 Task: Add the task  Implement multi-factor authentication for user login to the section Agile Accelerators in the project ActivaPro and add a Due Date to the respective task as 2024/01/28
Action: Mouse moved to (50, 265)
Screenshot: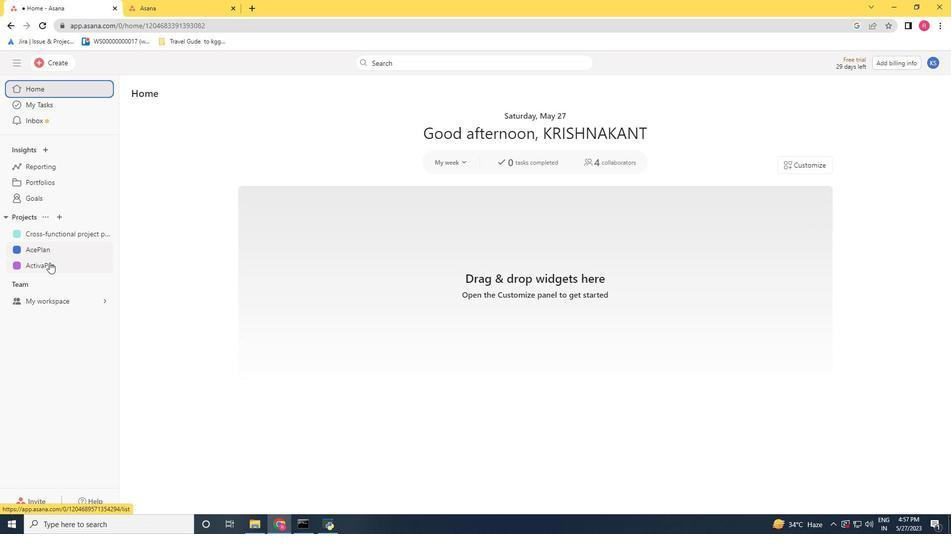
Action: Mouse pressed left at (50, 265)
Screenshot: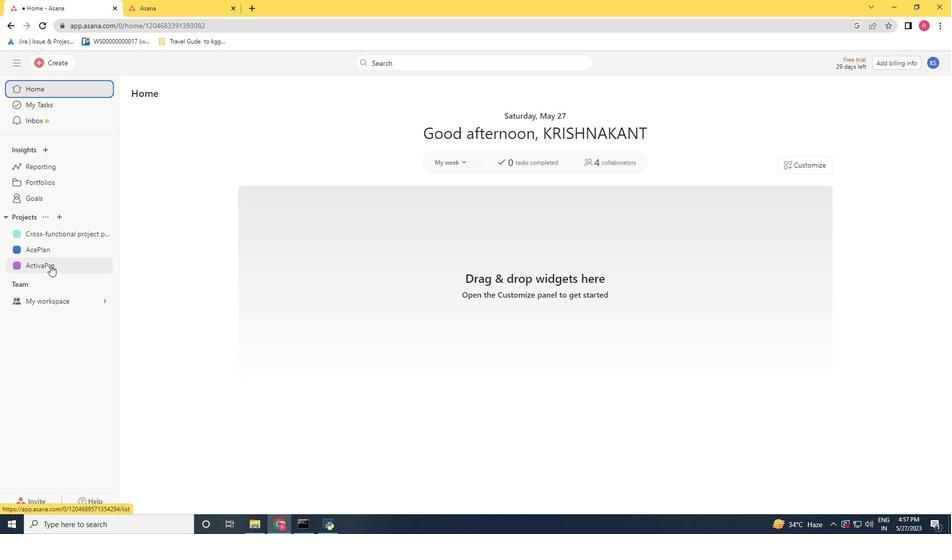 
Action: Mouse moved to (313, 308)
Screenshot: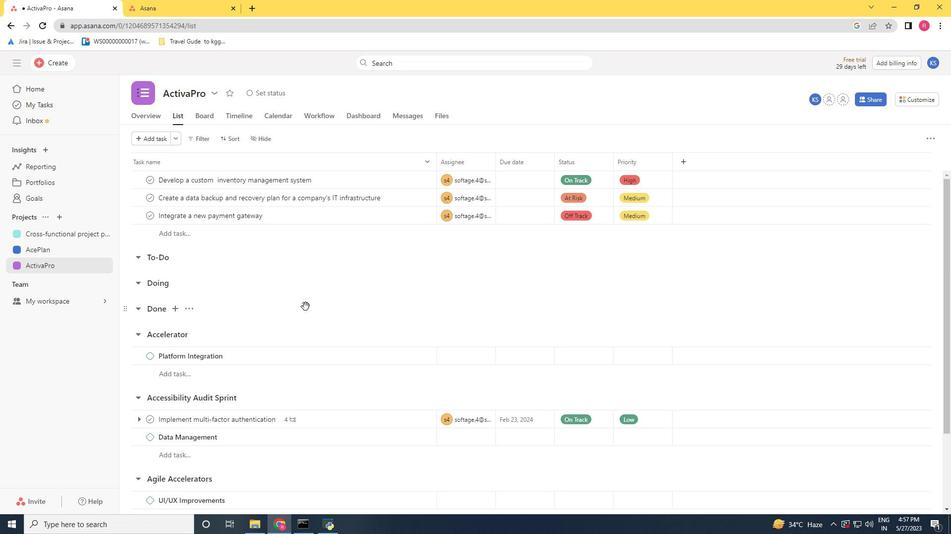 
Action: Mouse scrolled (313, 308) with delta (0, 0)
Screenshot: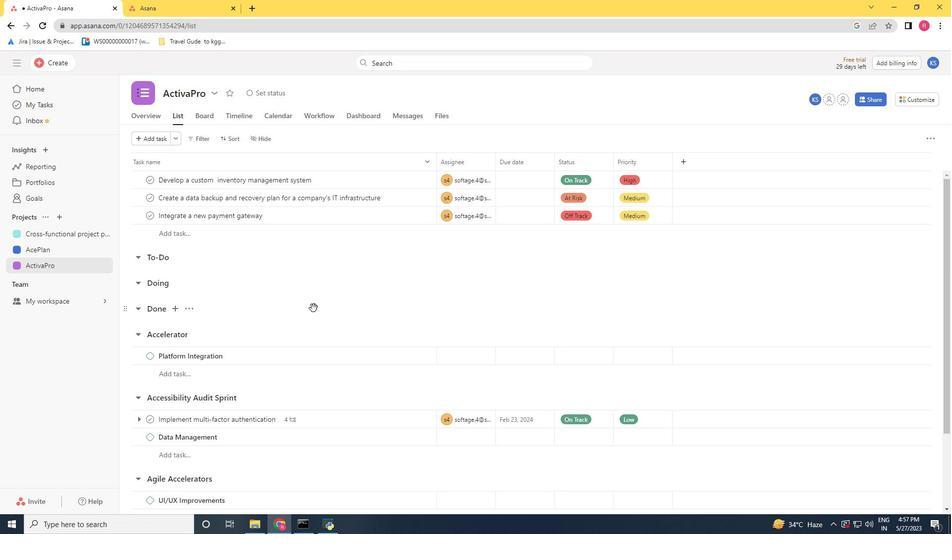 
Action: Mouse scrolled (313, 308) with delta (0, 0)
Screenshot: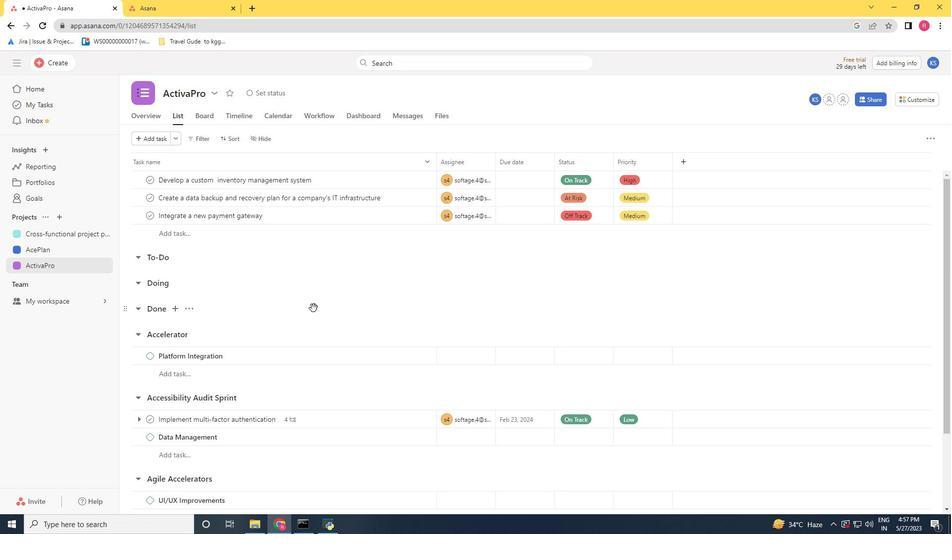 
Action: Mouse scrolled (313, 308) with delta (0, 0)
Screenshot: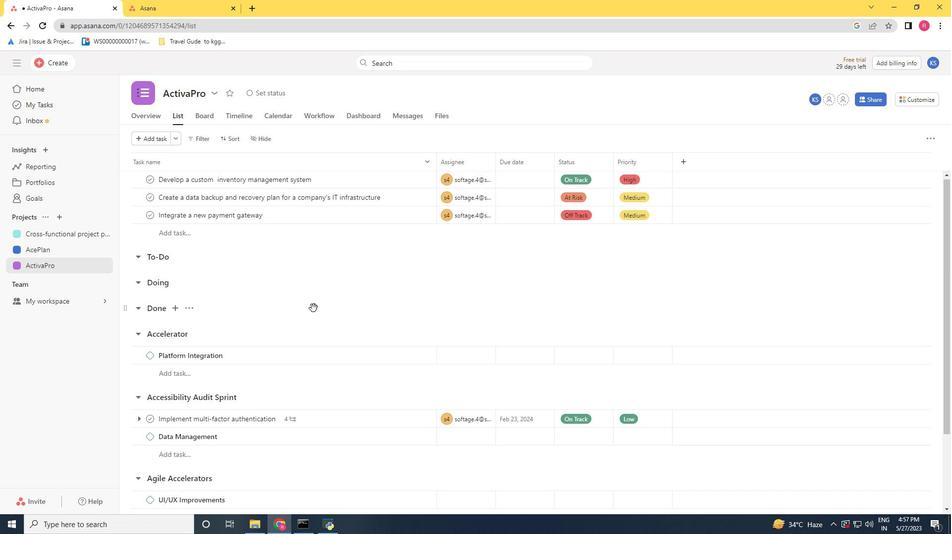 
Action: Mouse scrolled (313, 308) with delta (0, 0)
Screenshot: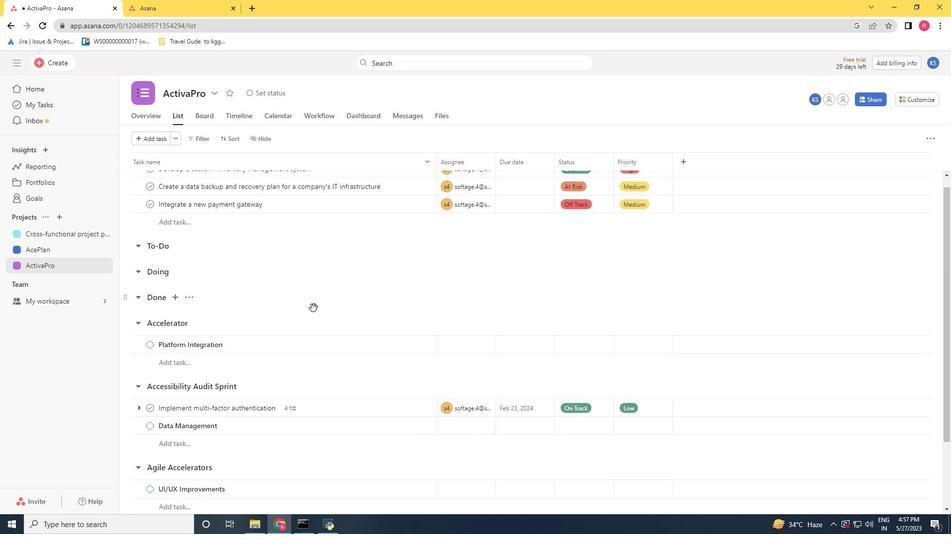 
Action: Mouse moved to (374, 323)
Screenshot: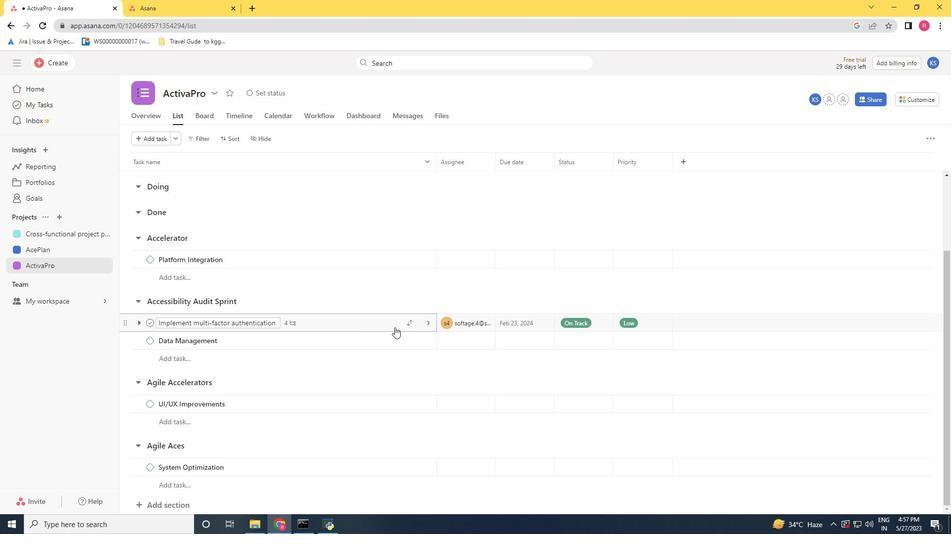 
Action: Mouse pressed right at (374, 323)
Screenshot: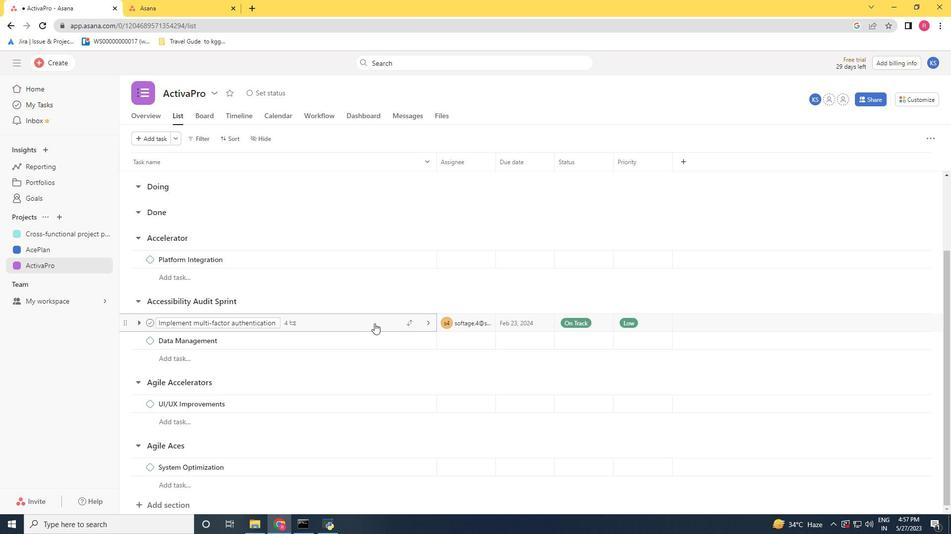 
Action: Mouse moved to (408, 321)
Screenshot: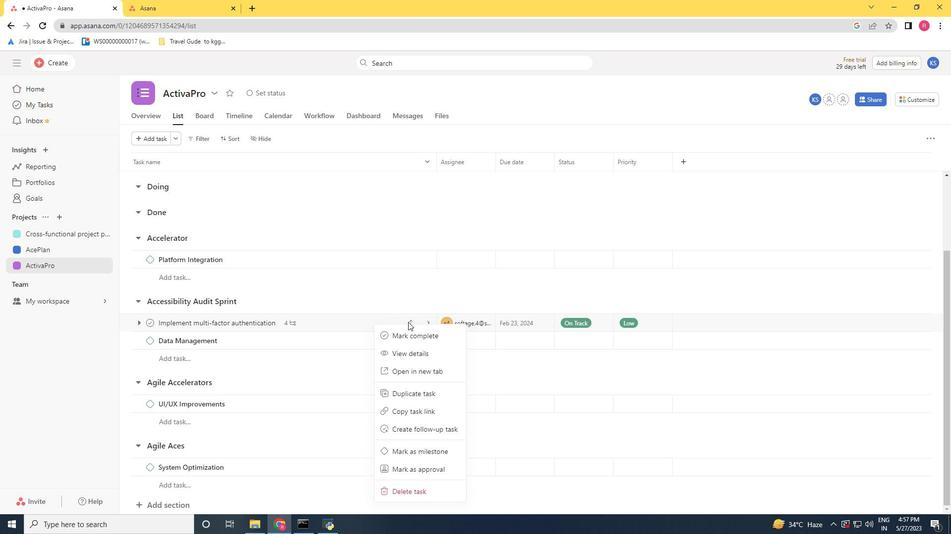
Action: Mouse pressed left at (408, 321)
Screenshot: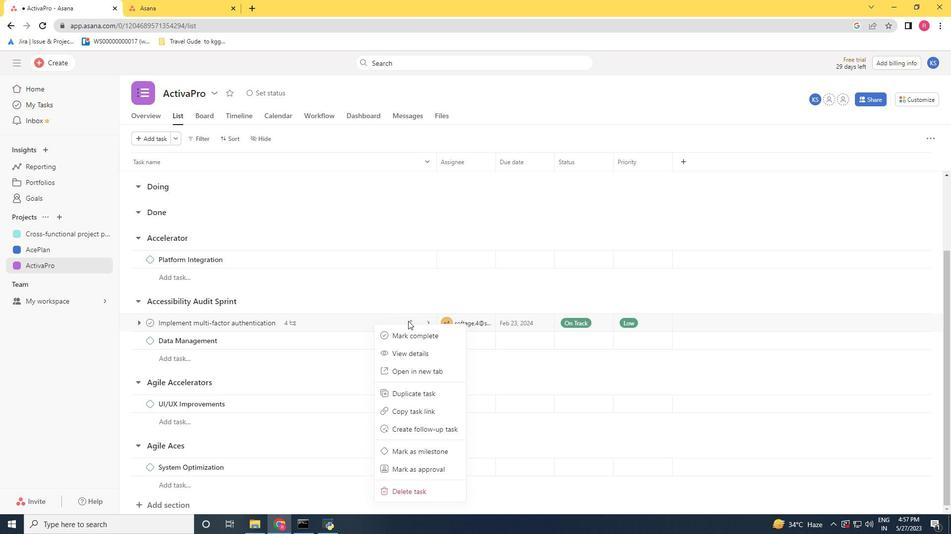 
Action: Mouse moved to (408, 320)
Screenshot: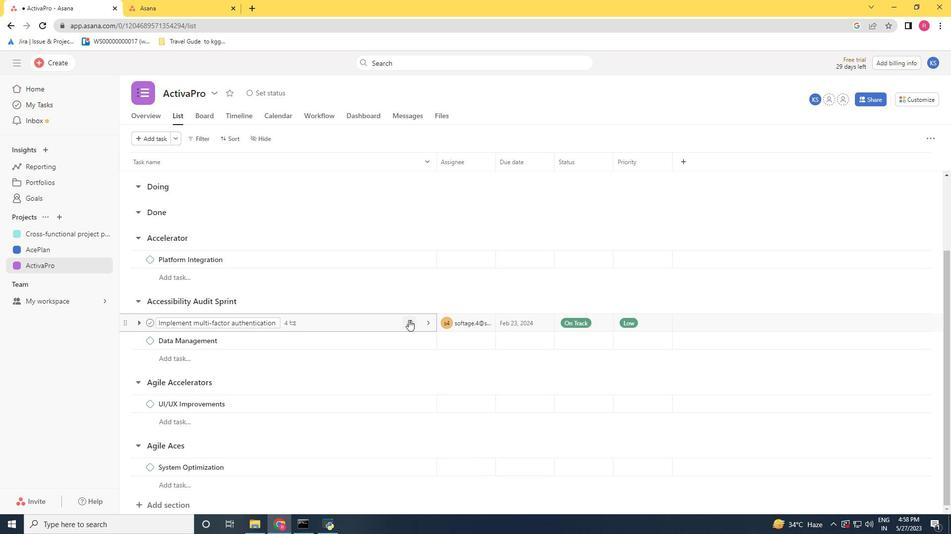 
Action: Mouse pressed left at (408, 320)
Screenshot: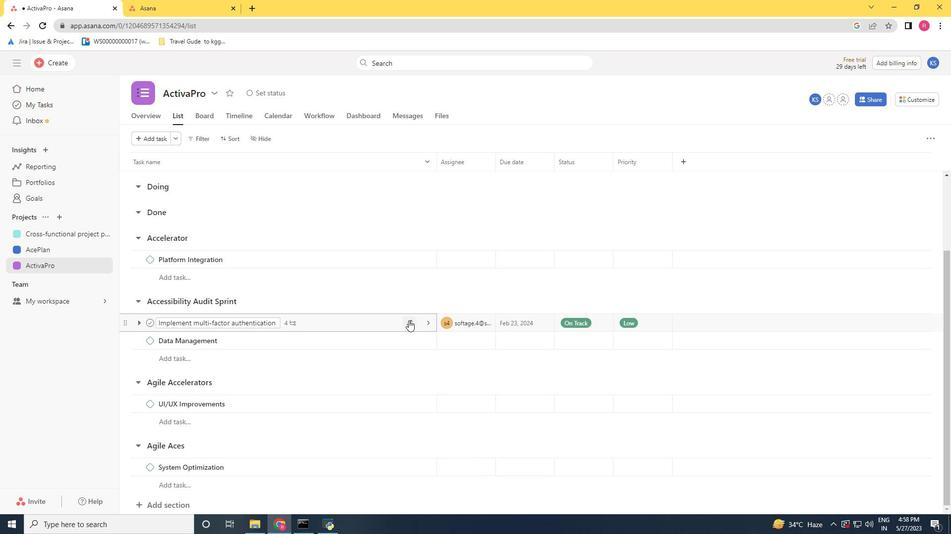 
Action: Mouse moved to (374, 464)
Screenshot: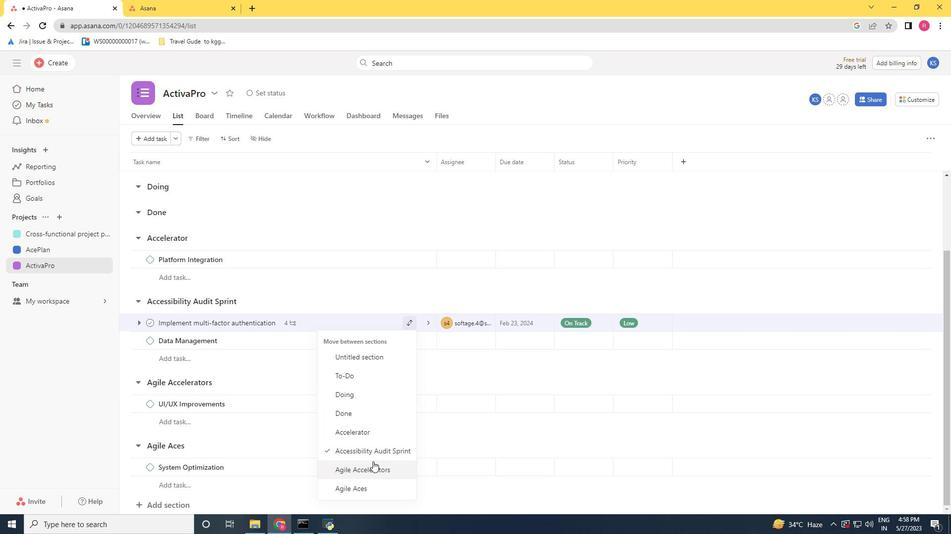 
Action: Mouse pressed left at (374, 464)
Screenshot: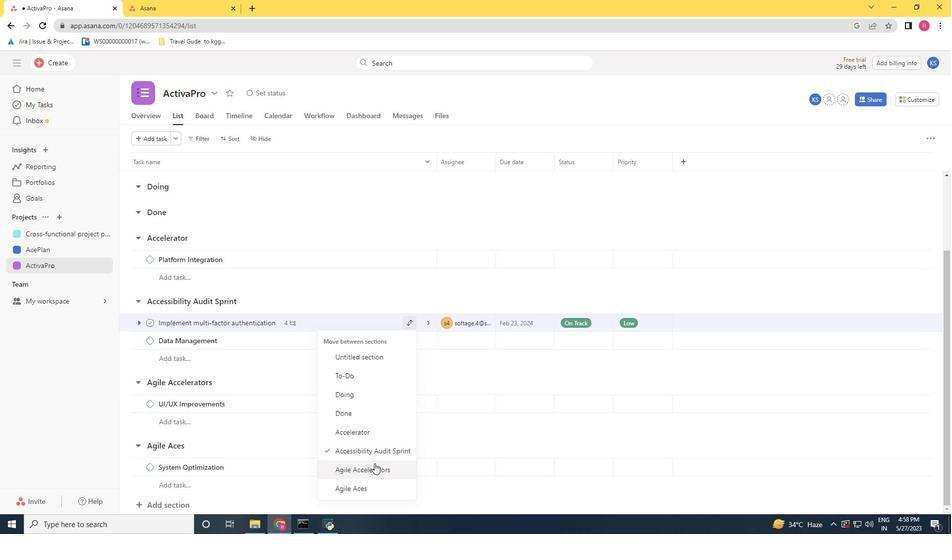 
Action: Mouse moved to (371, 388)
Screenshot: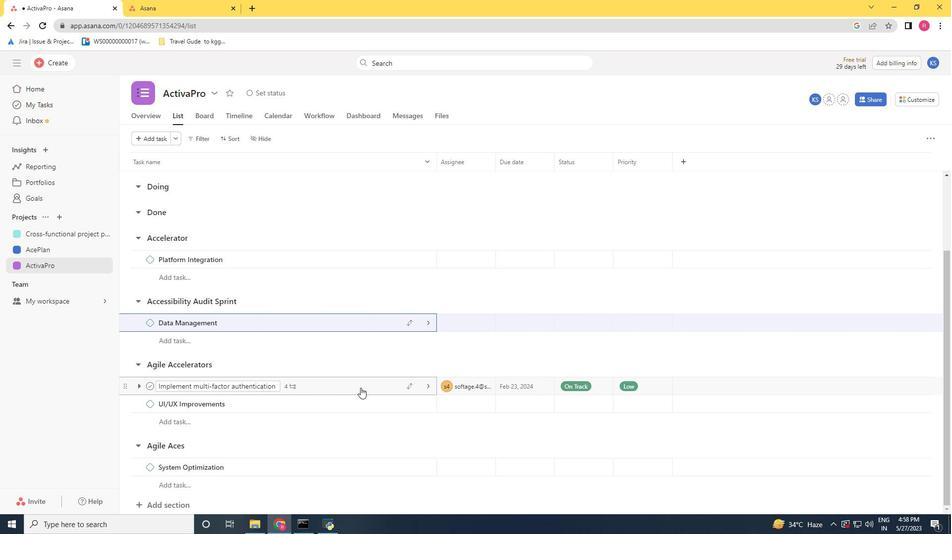 
Action: Mouse pressed left at (371, 388)
Screenshot: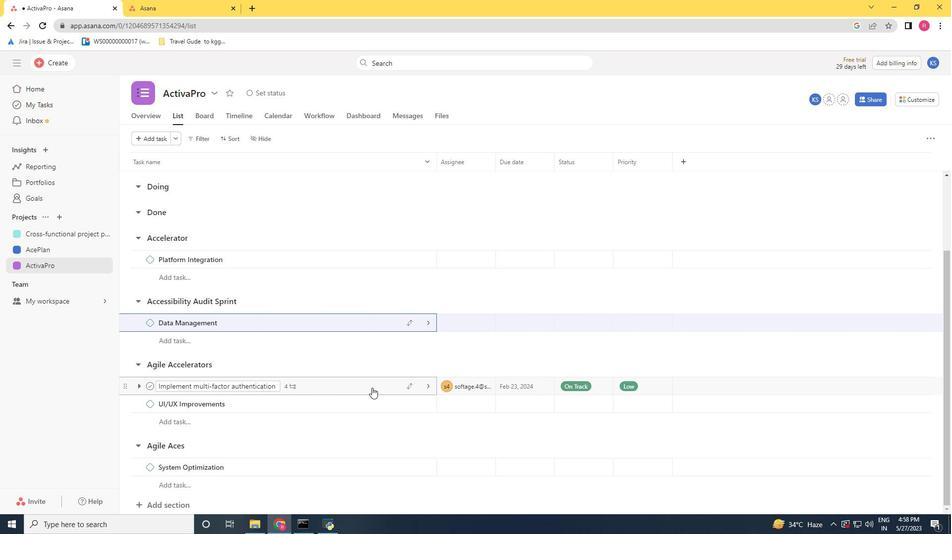 
Action: Mouse moved to (738, 209)
Screenshot: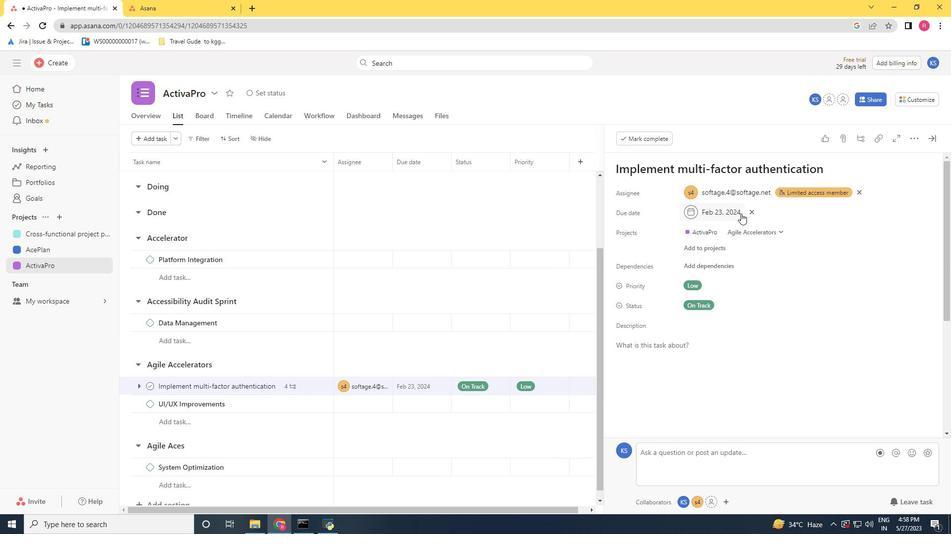 
Action: Mouse pressed left at (738, 209)
Screenshot: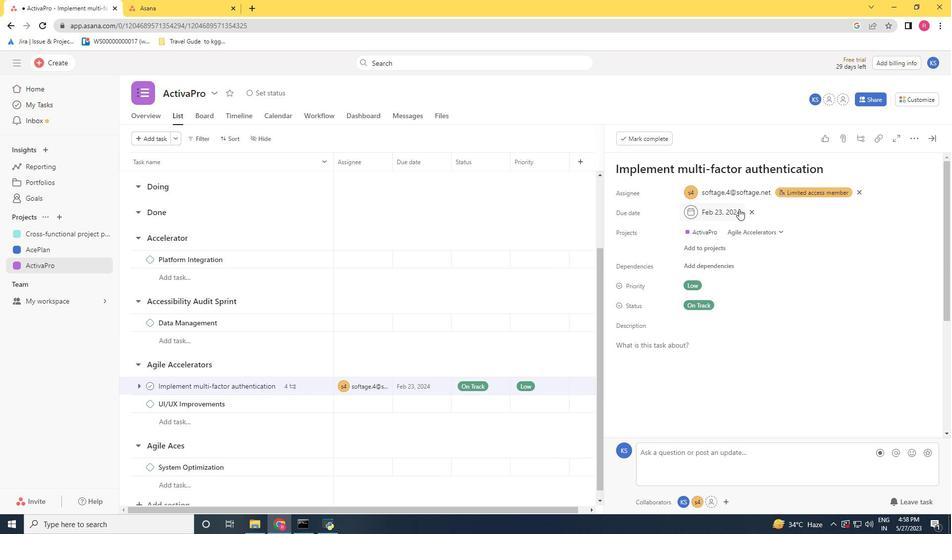 
Action: Mouse moved to (803, 260)
Screenshot: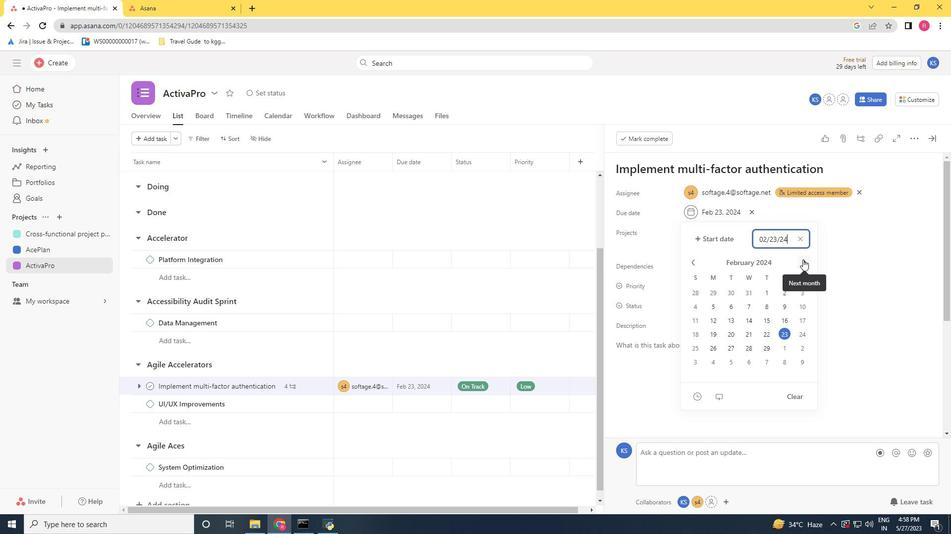 
Action: Mouse pressed left at (803, 260)
Screenshot: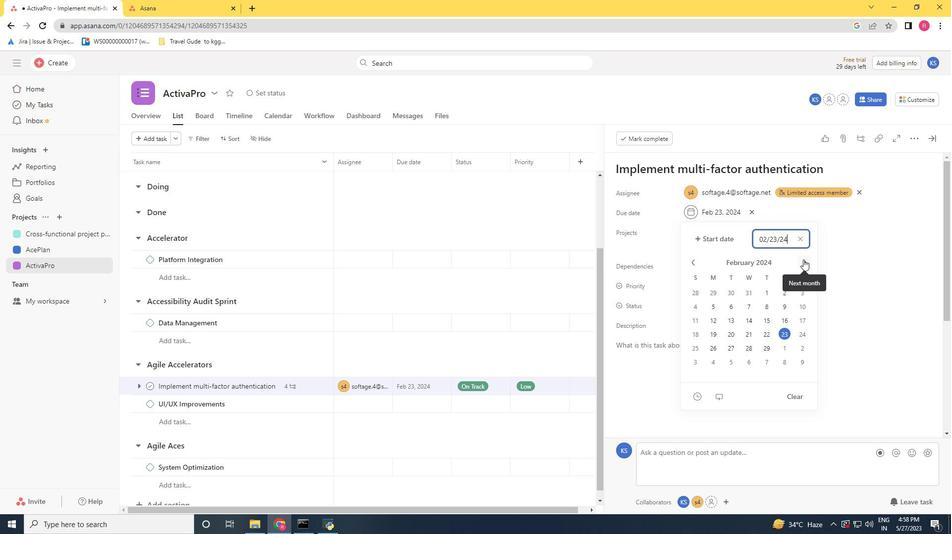 
Action: Mouse moved to (690, 265)
Screenshot: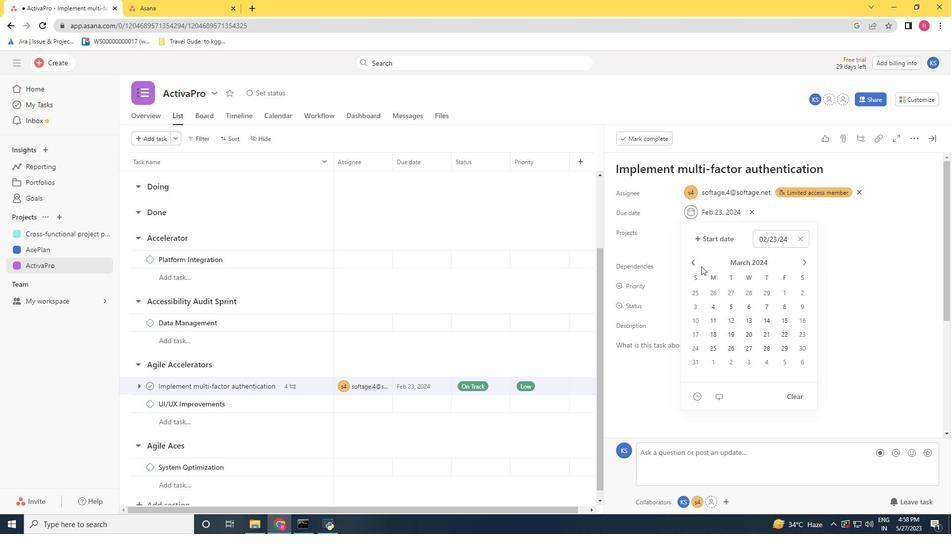 
Action: Mouse pressed left at (690, 265)
Screenshot: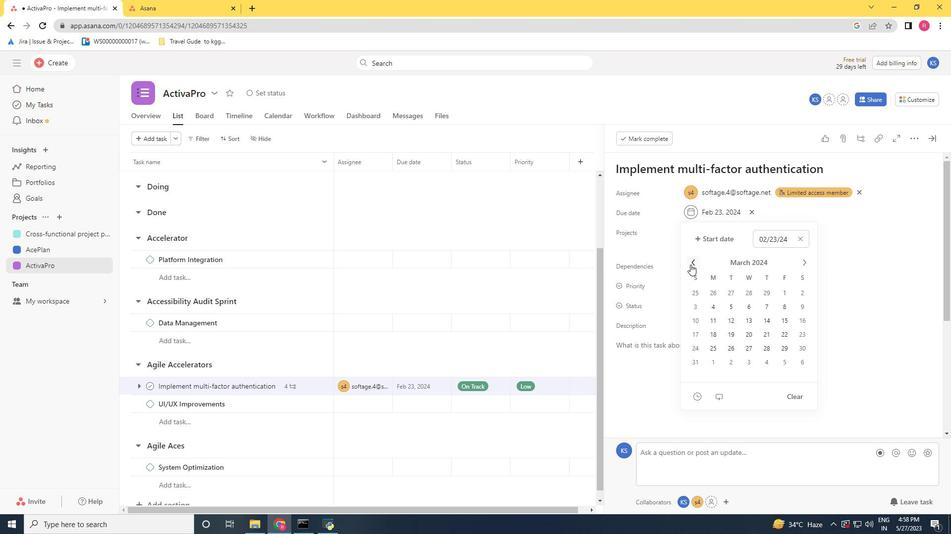 
Action: Mouse pressed left at (690, 265)
Screenshot: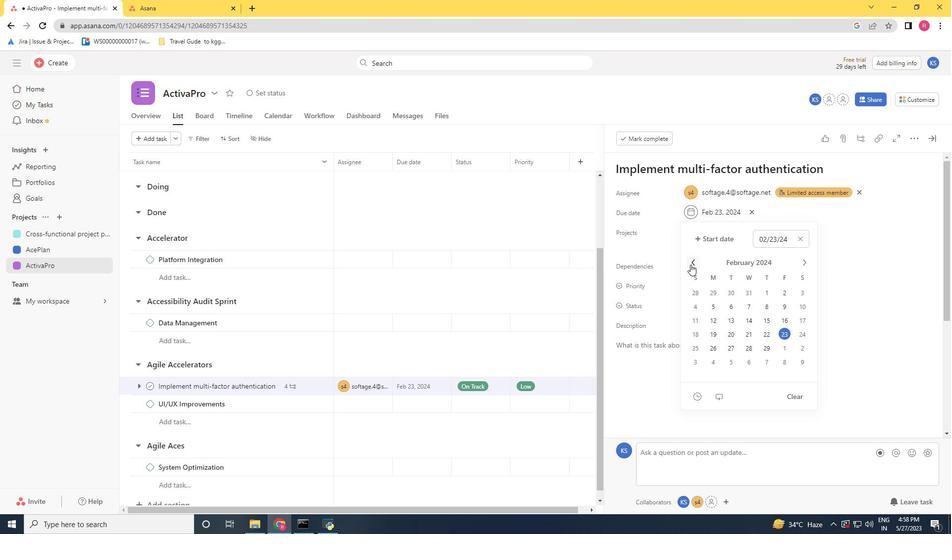 
Action: Mouse moved to (695, 346)
Screenshot: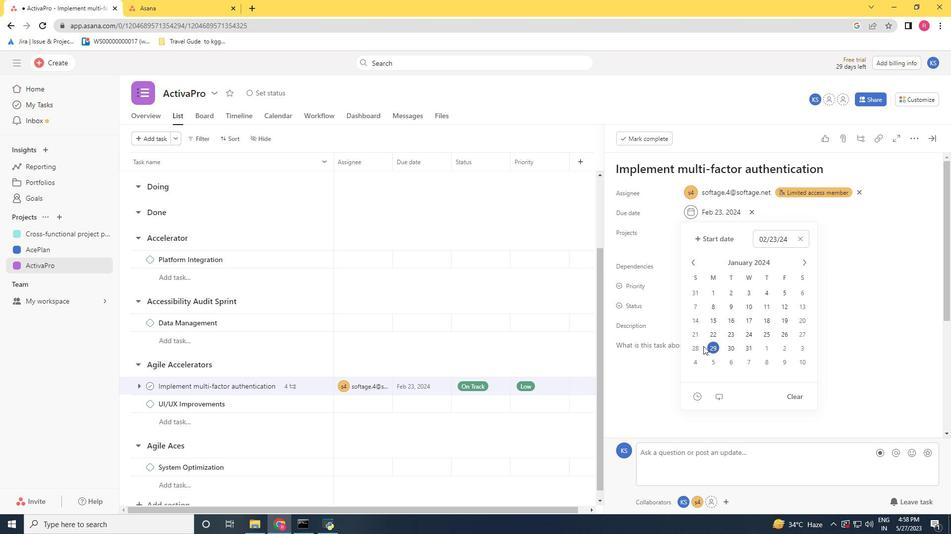 
Action: Mouse pressed left at (695, 346)
Screenshot: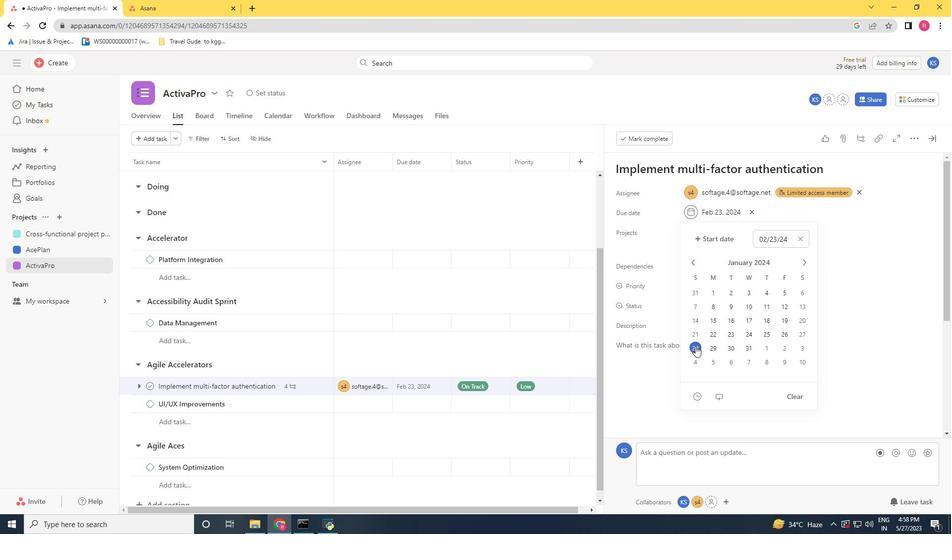 
Action: Mouse moved to (856, 338)
Screenshot: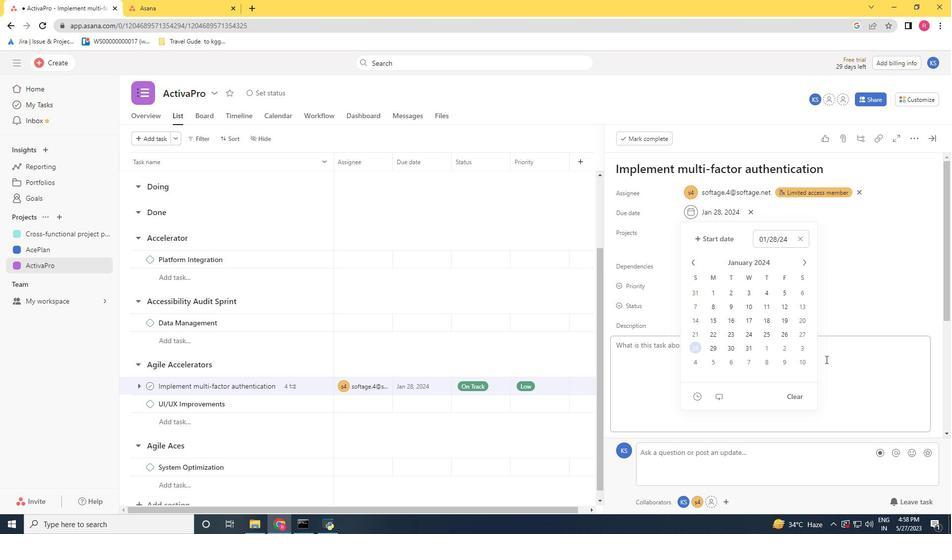 
Action: Mouse pressed left at (856, 338)
Screenshot: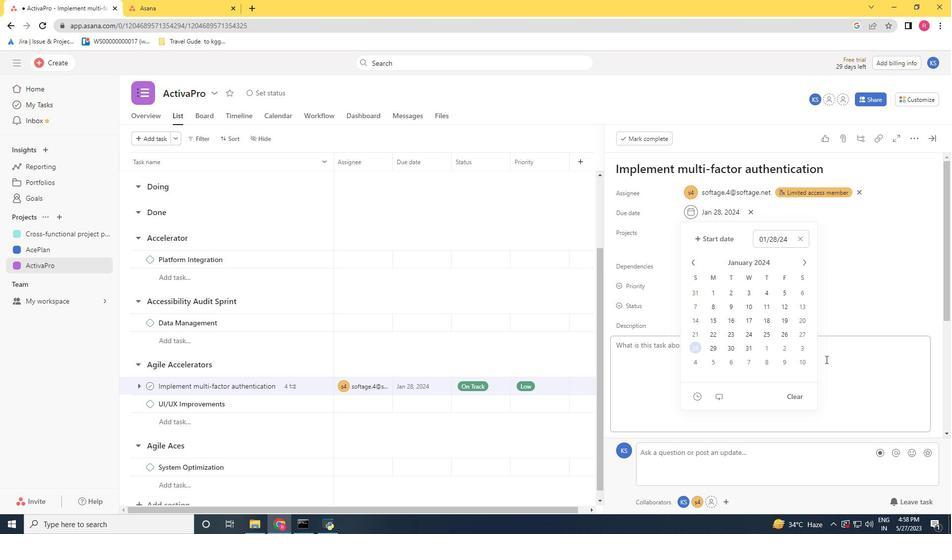 
Action: Mouse moved to (929, 139)
Screenshot: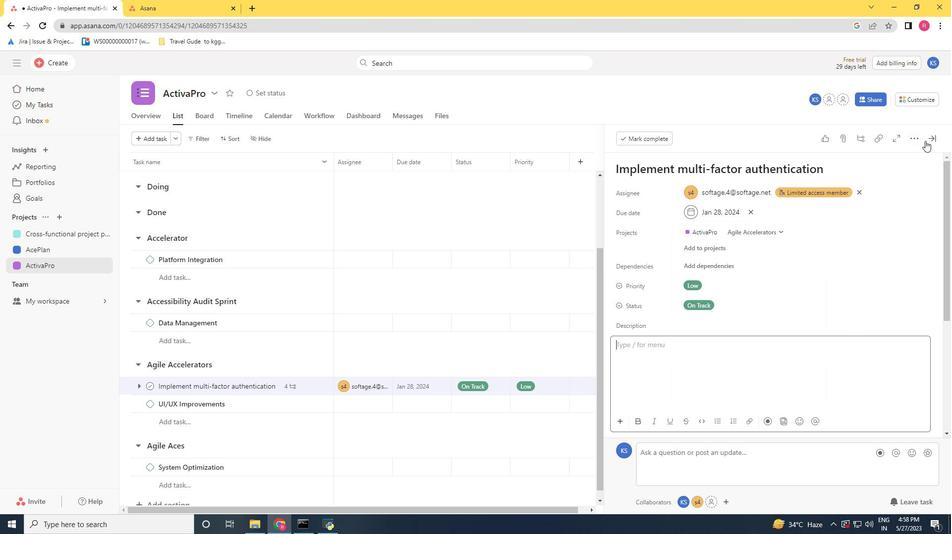 
Action: Mouse pressed left at (929, 139)
Screenshot: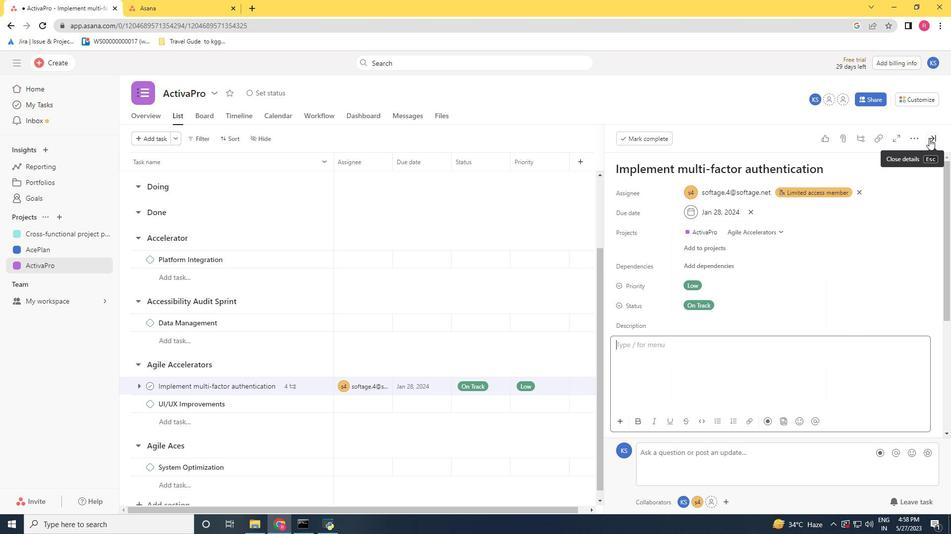 
Action: Mouse moved to (765, 287)
Screenshot: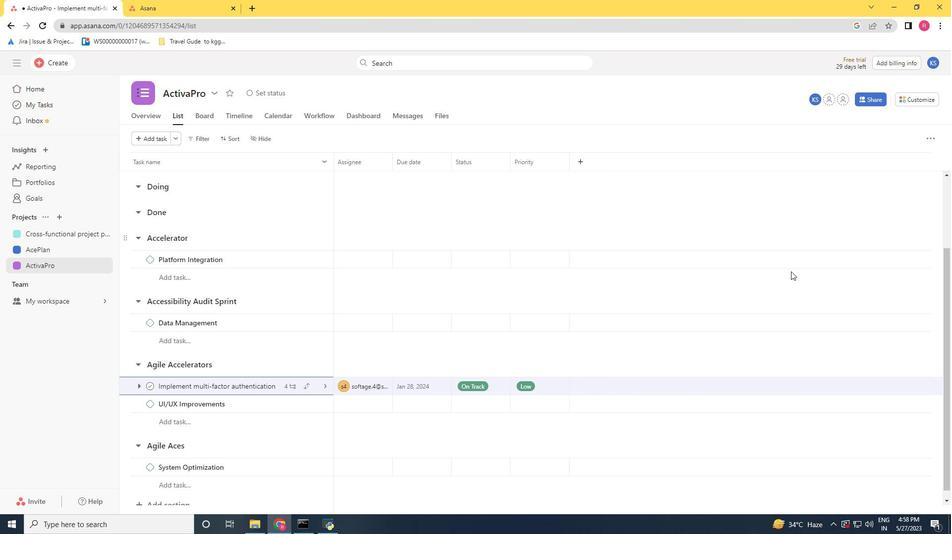 
